 Task: Search for emails with low importance in Outlook.
Action: Mouse moved to (361, 12)
Screenshot: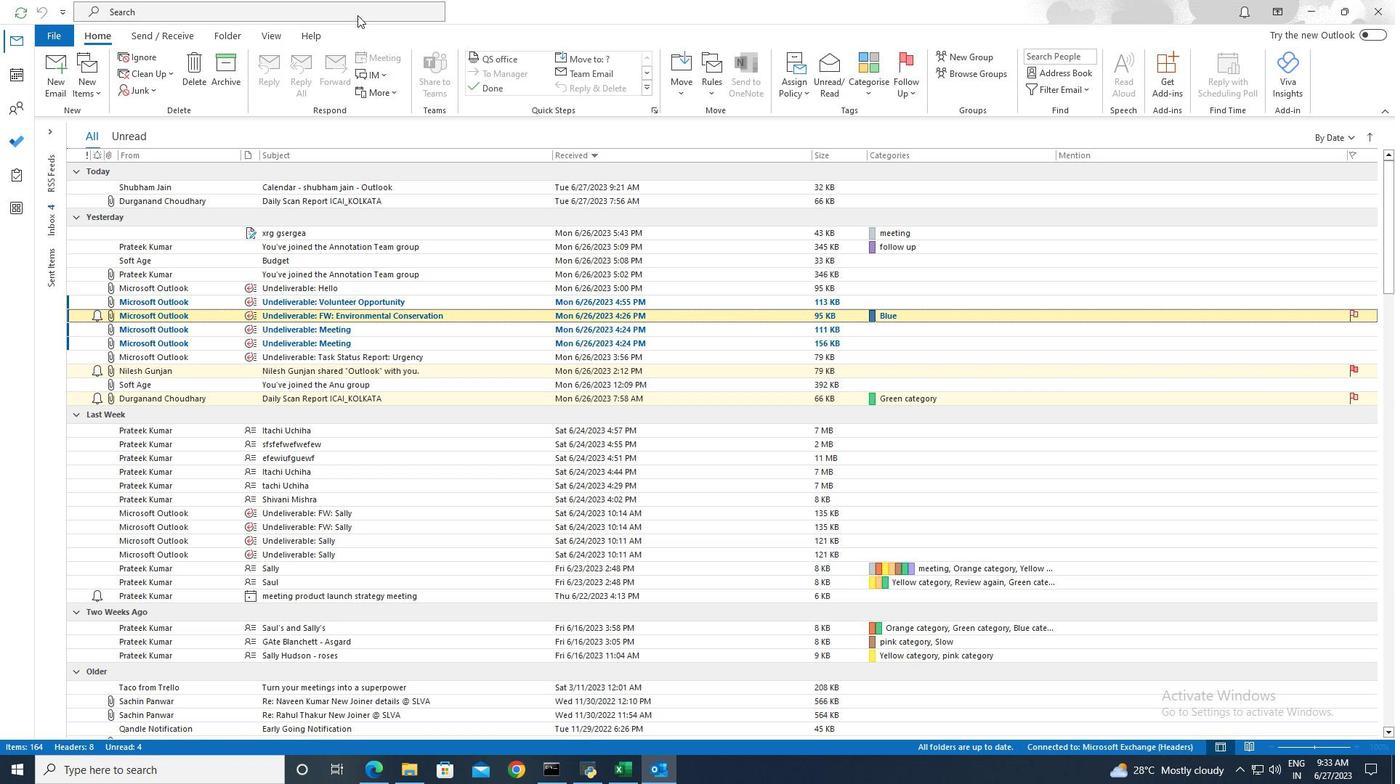 
Action: Mouse pressed left at (361, 12)
Screenshot: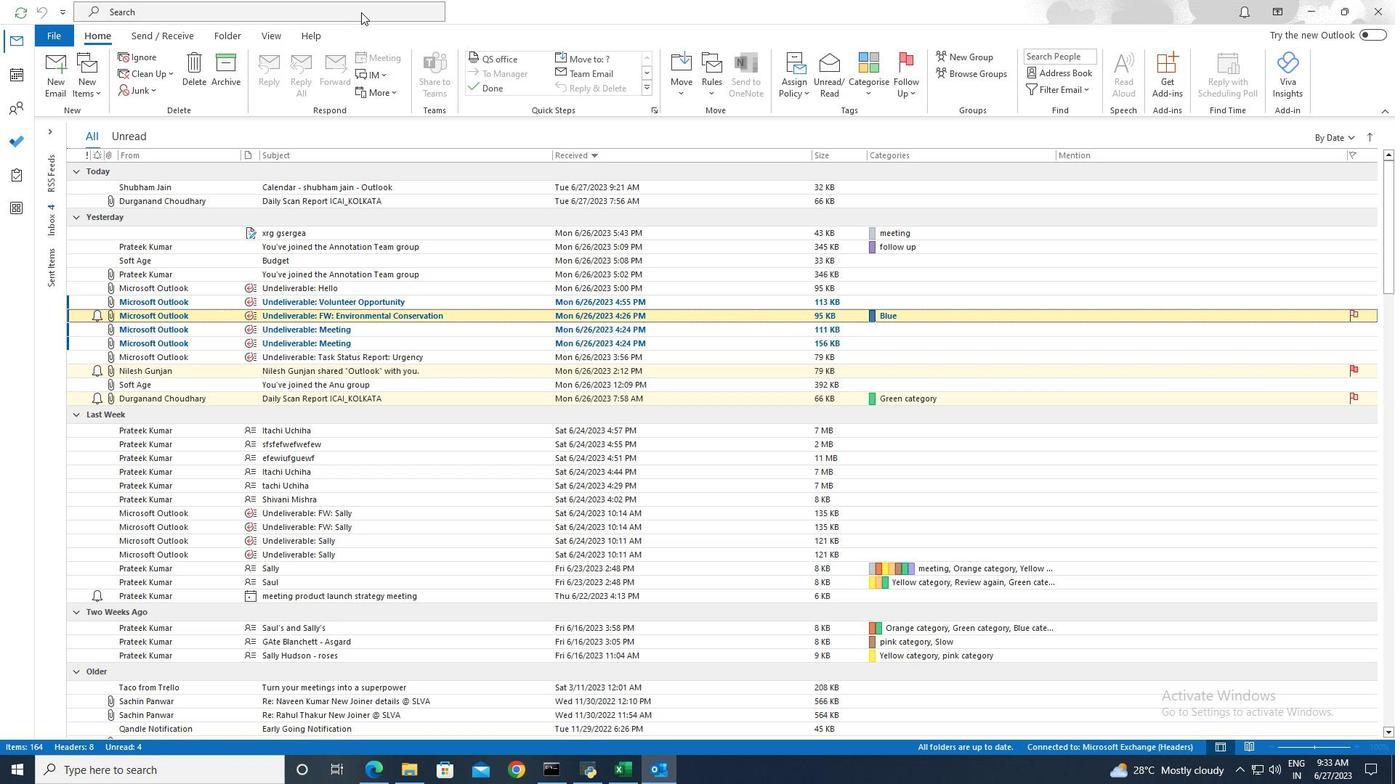 
Action: Mouse moved to (504, 15)
Screenshot: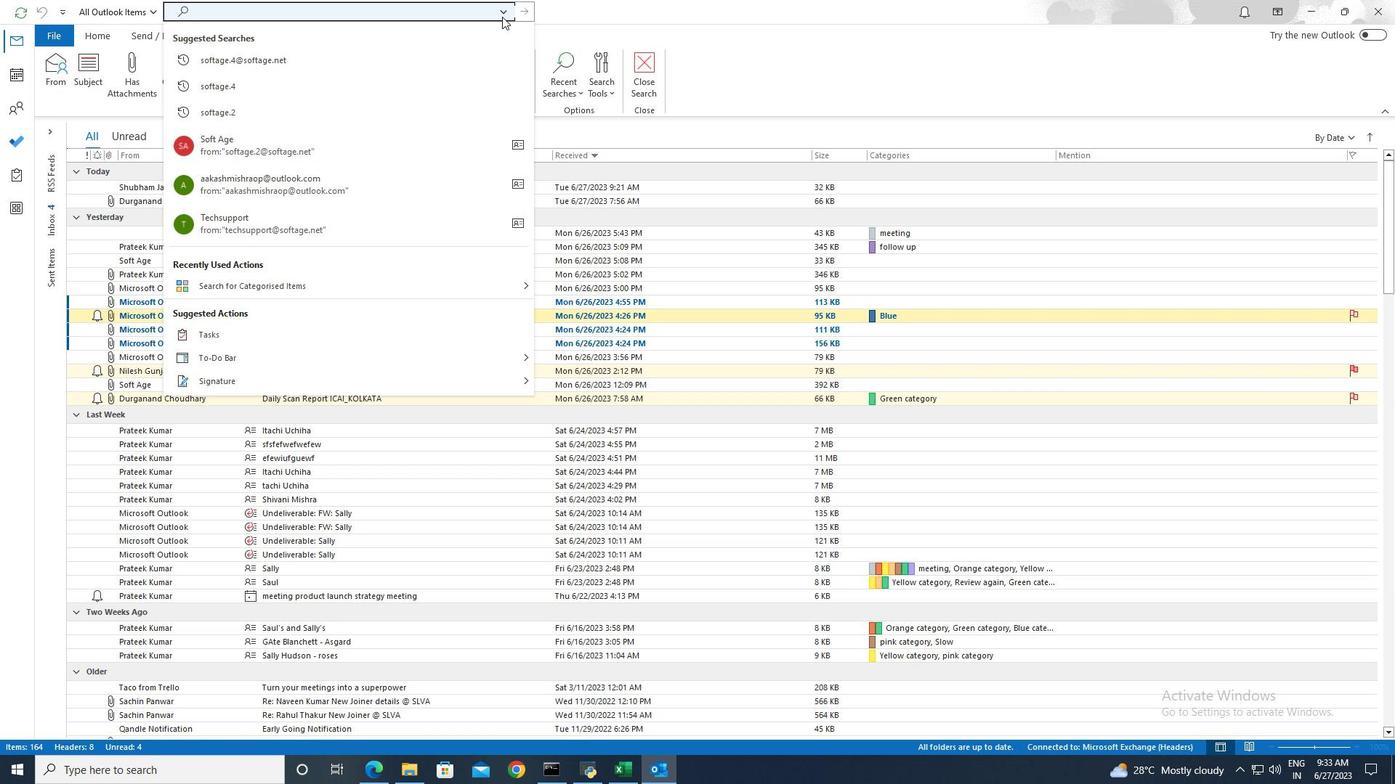 
Action: Mouse pressed left at (504, 15)
Screenshot: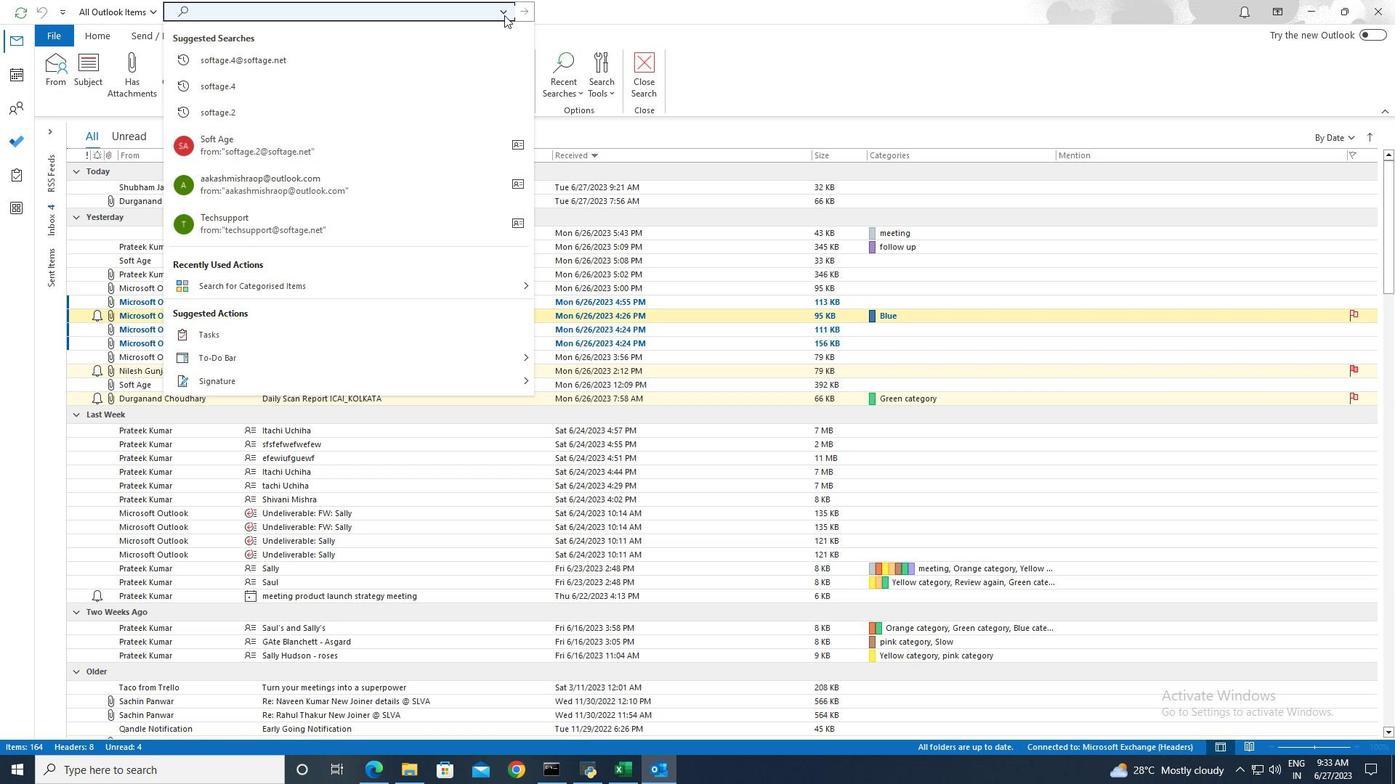 
Action: Mouse moved to (301, 249)
Screenshot: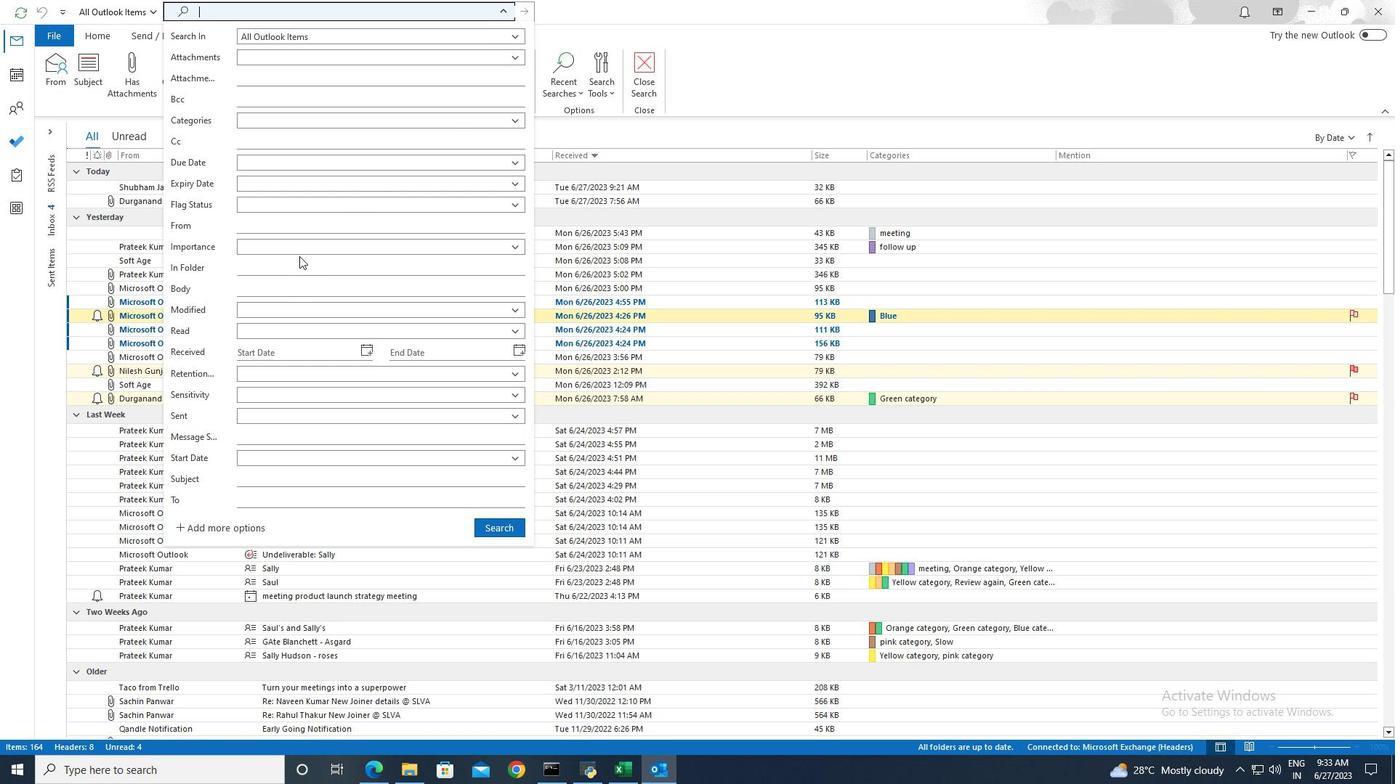 
Action: Mouse pressed left at (301, 249)
Screenshot: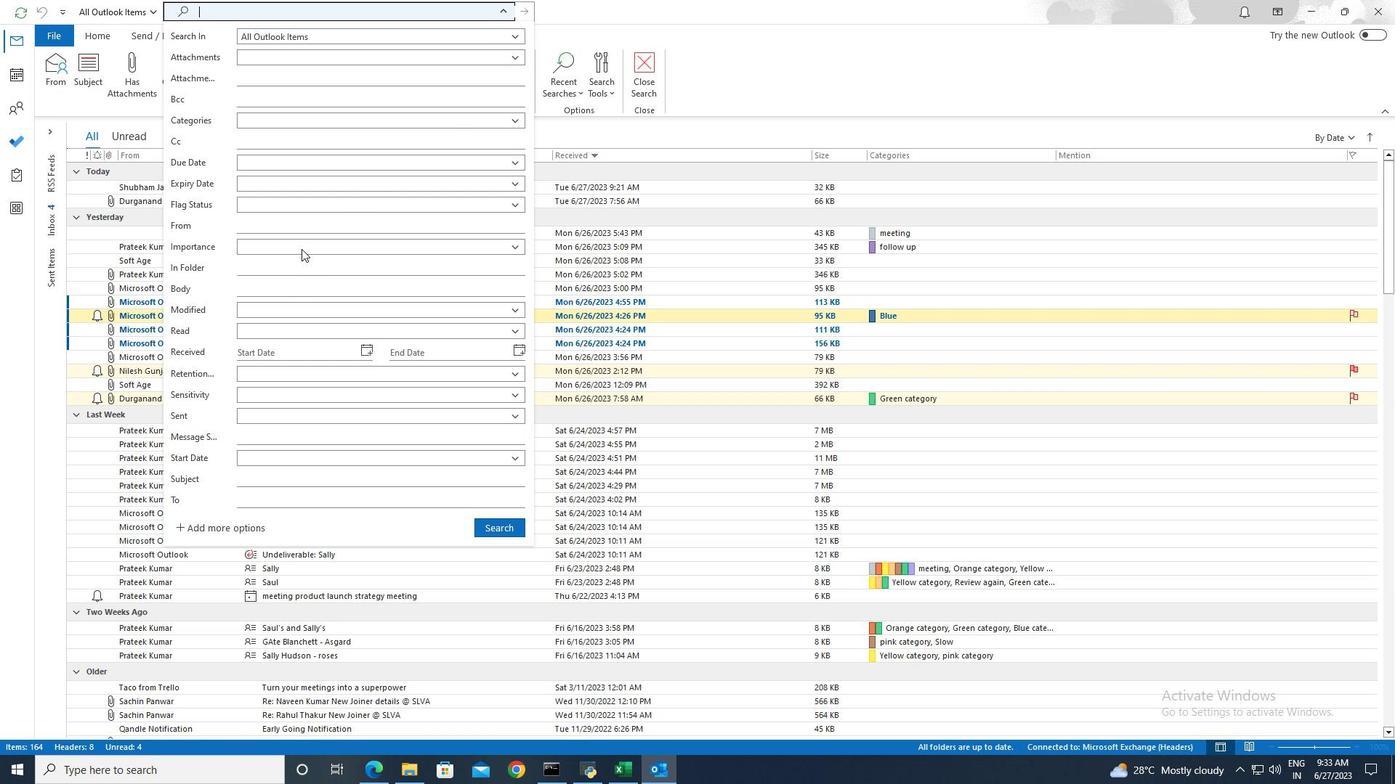 
Action: Mouse moved to (283, 271)
Screenshot: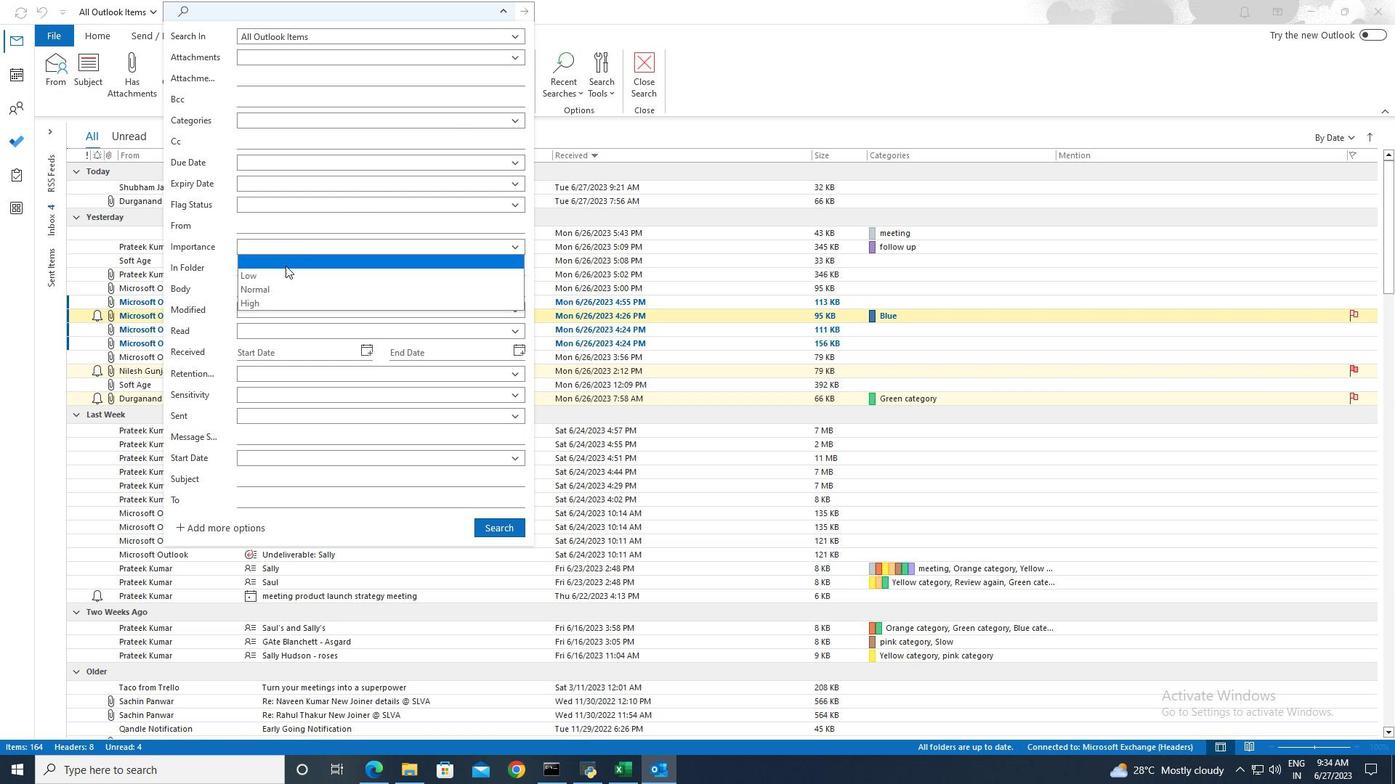 
Action: Mouse pressed left at (283, 271)
Screenshot: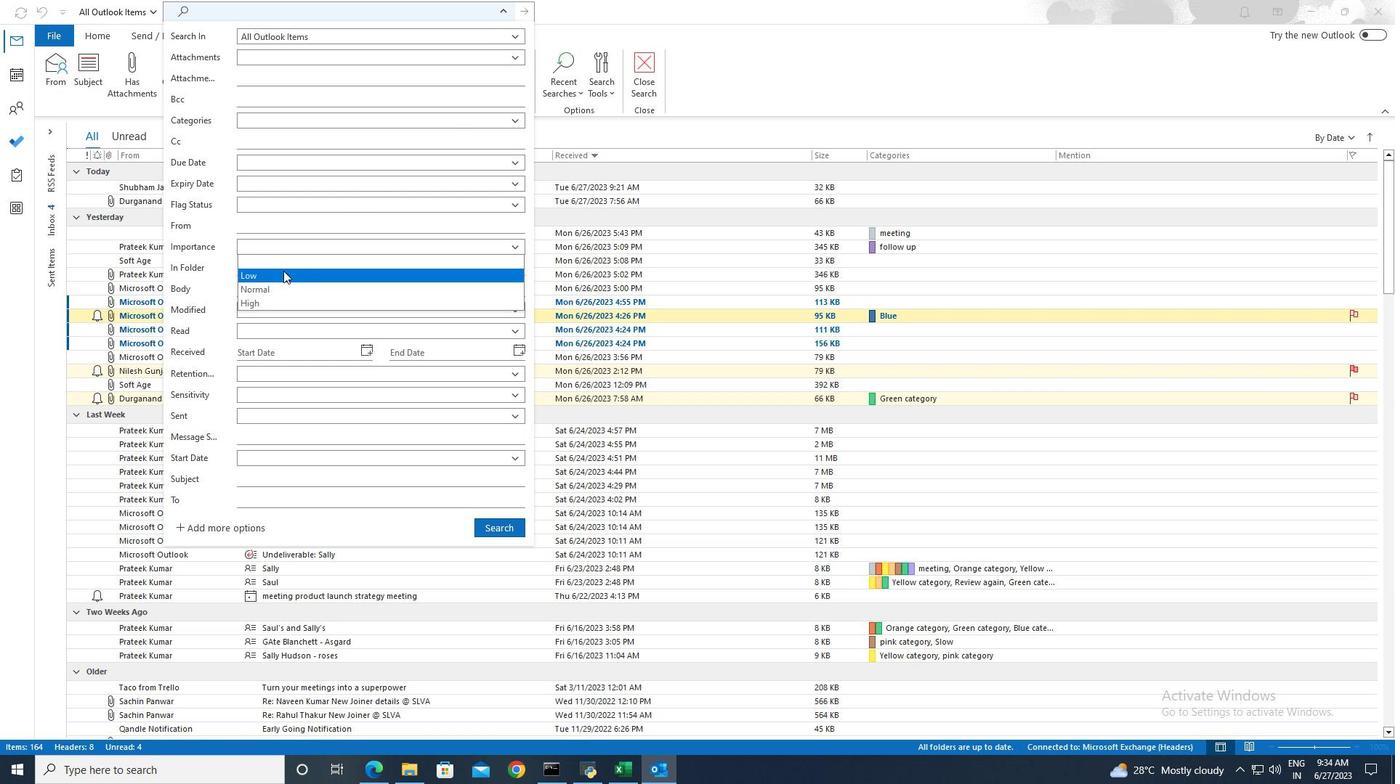 
Action: Mouse moved to (484, 529)
Screenshot: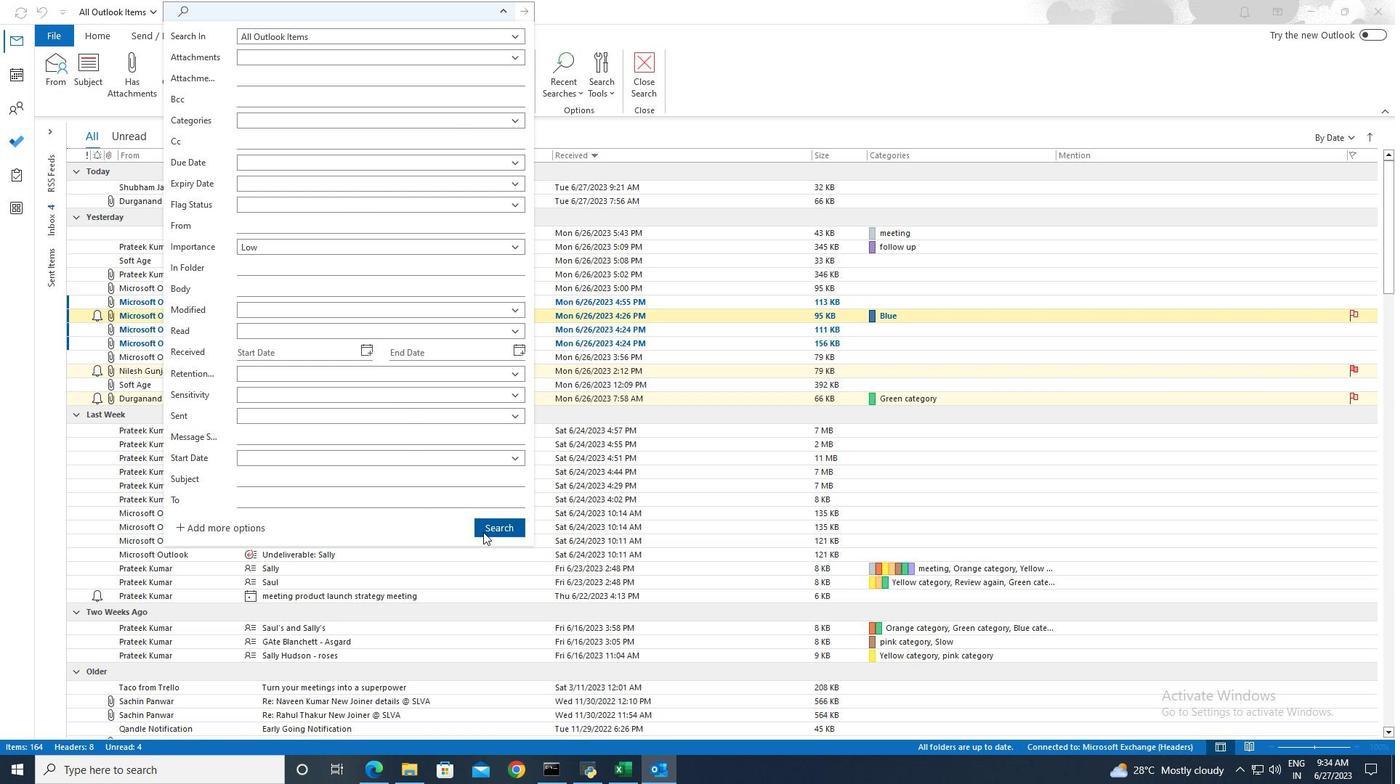 
Action: Mouse pressed left at (484, 529)
Screenshot: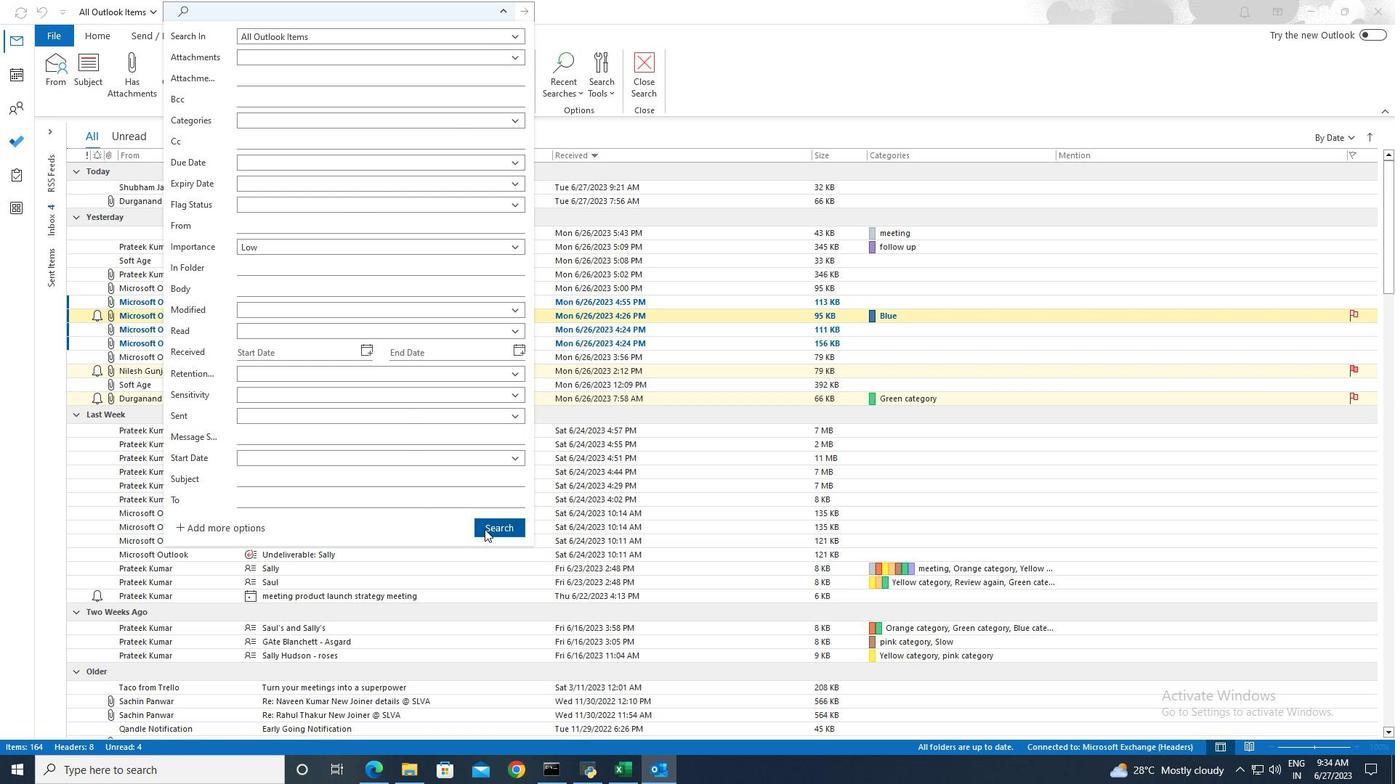 
Action: Mouse moved to (481, 521)
Screenshot: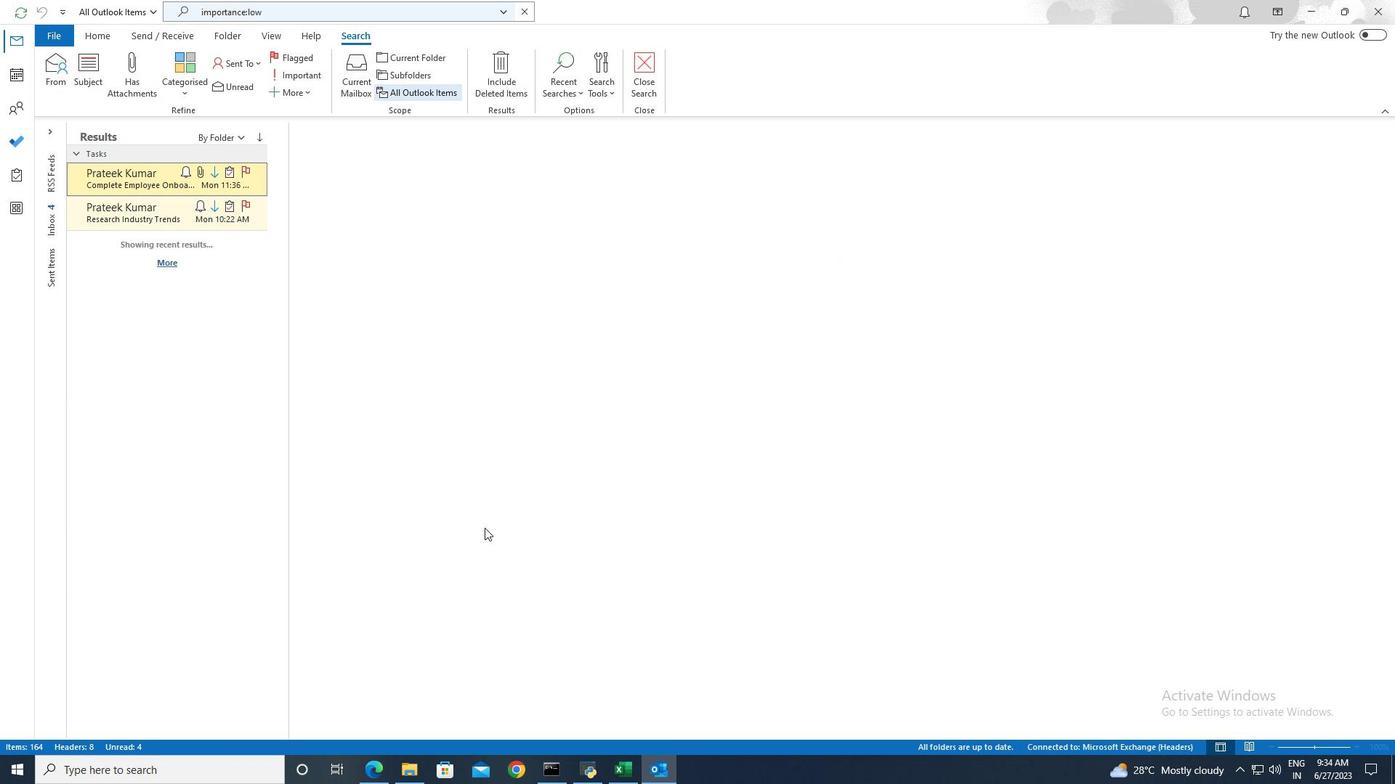 
